 Task: Change the paper size to "Letter (8.5"x11")" in print settings.
Action: Mouse moved to (108, 121)
Screenshot: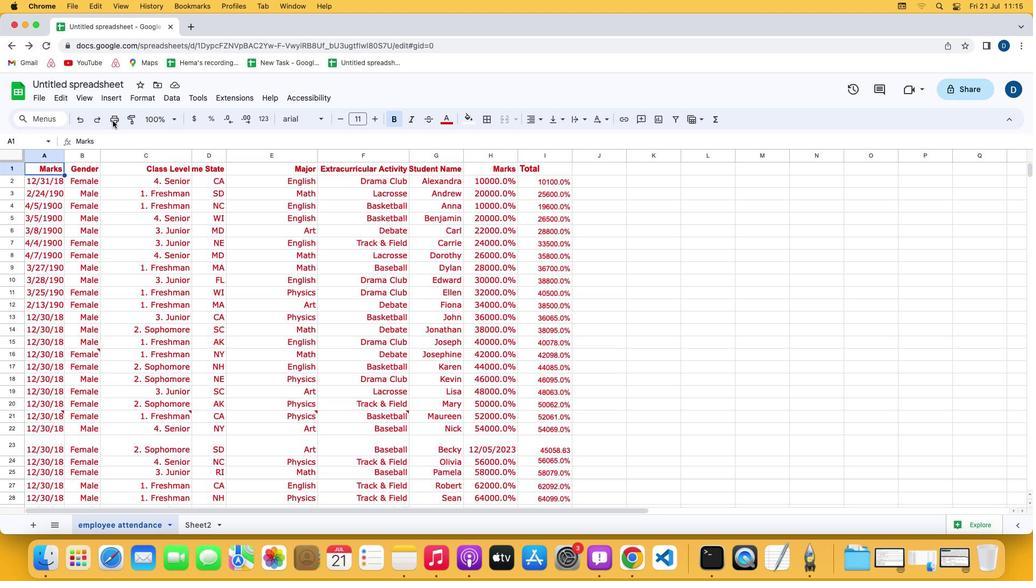 
Action: Mouse pressed left at (108, 121)
Screenshot: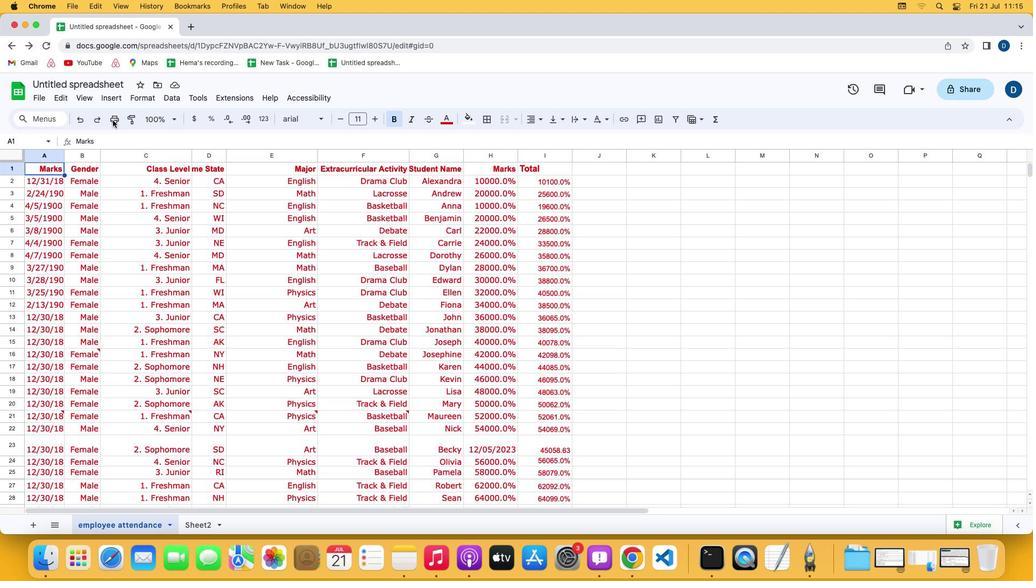 
Action: Mouse moved to (112, 120)
Screenshot: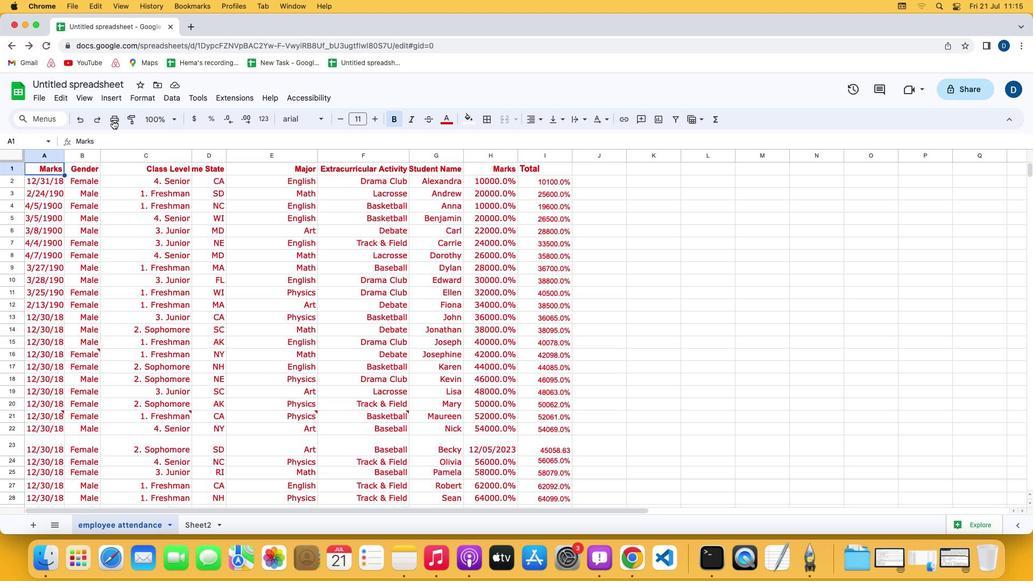 
Action: Mouse pressed left at (112, 120)
Screenshot: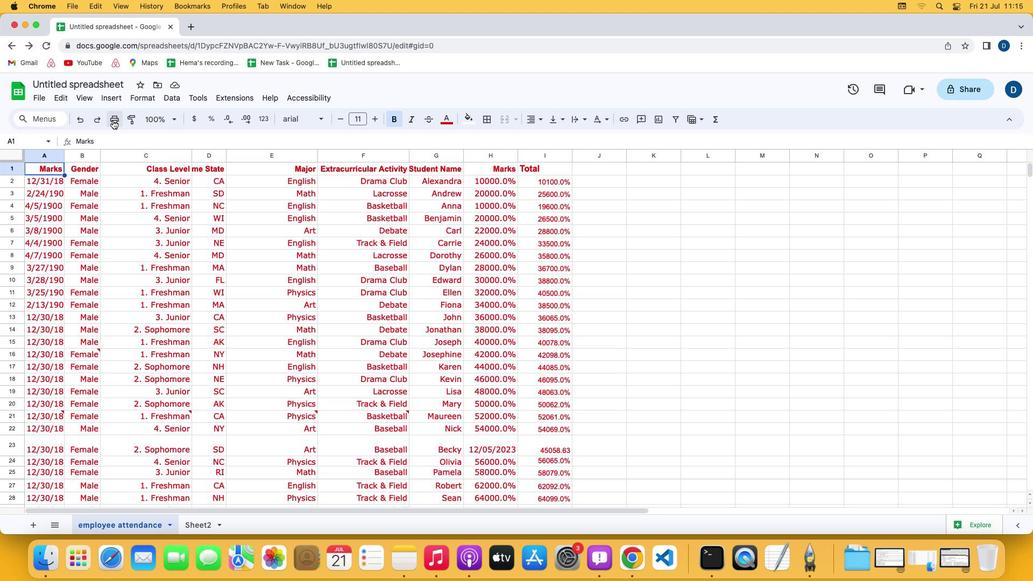 
Action: Mouse moved to (998, 182)
Screenshot: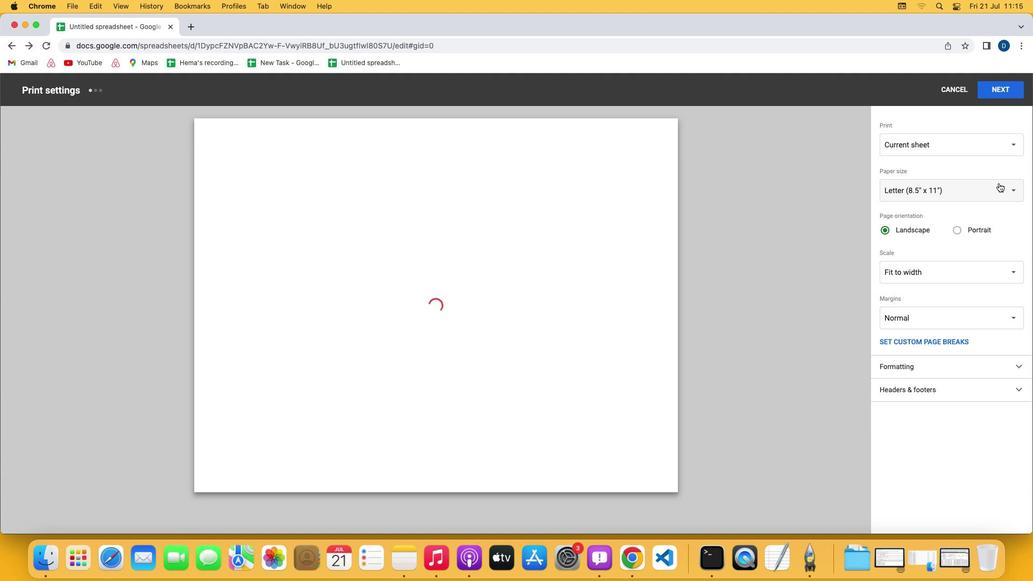 
Action: Mouse pressed left at (998, 182)
Screenshot: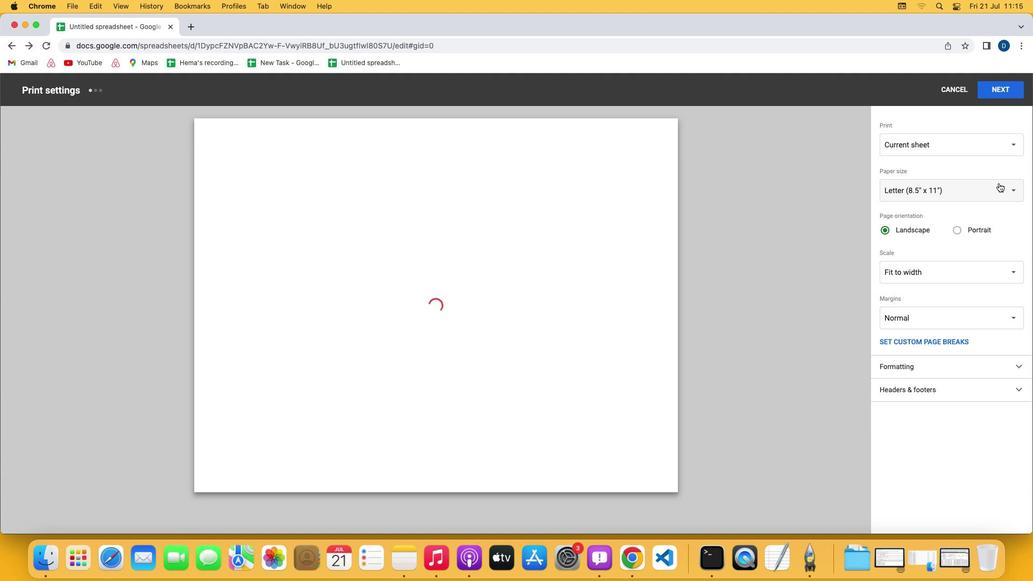 
Action: Mouse moved to (923, 190)
Screenshot: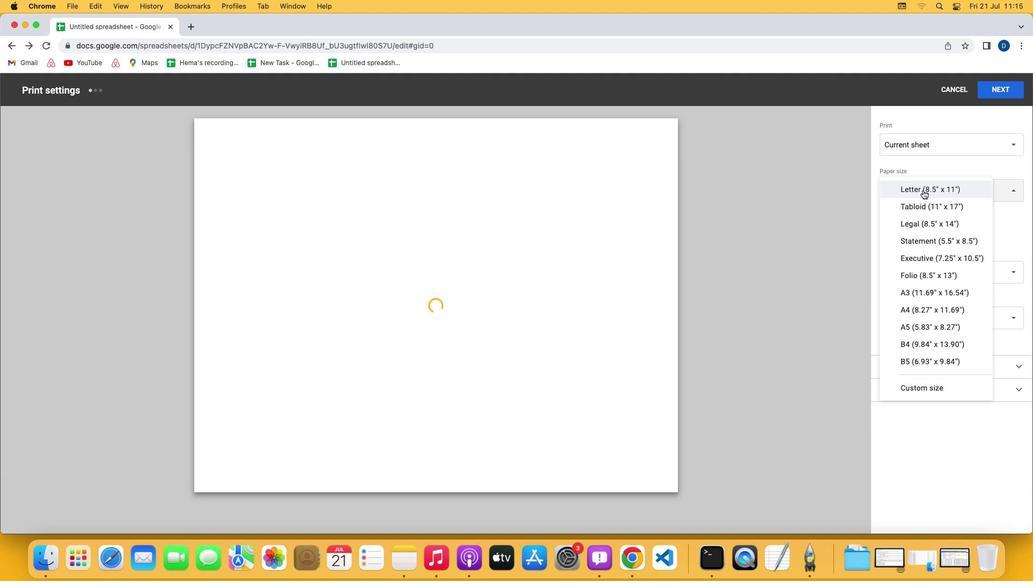 
Action: Mouse pressed left at (923, 190)
Screenshot: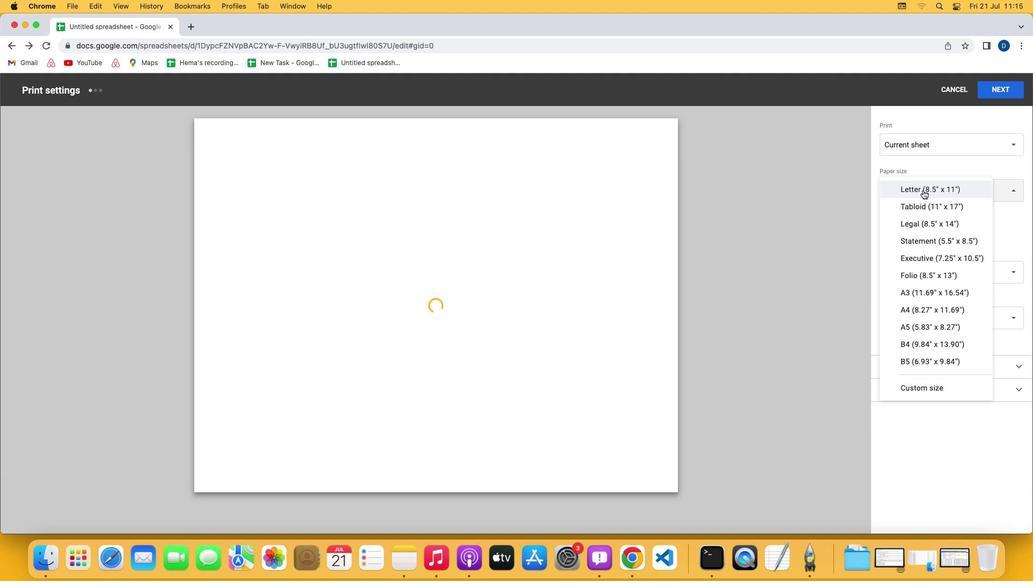 
